 Task: Export files in High Quality
Action: Mouse moved to (1330, 20)
Screenshot: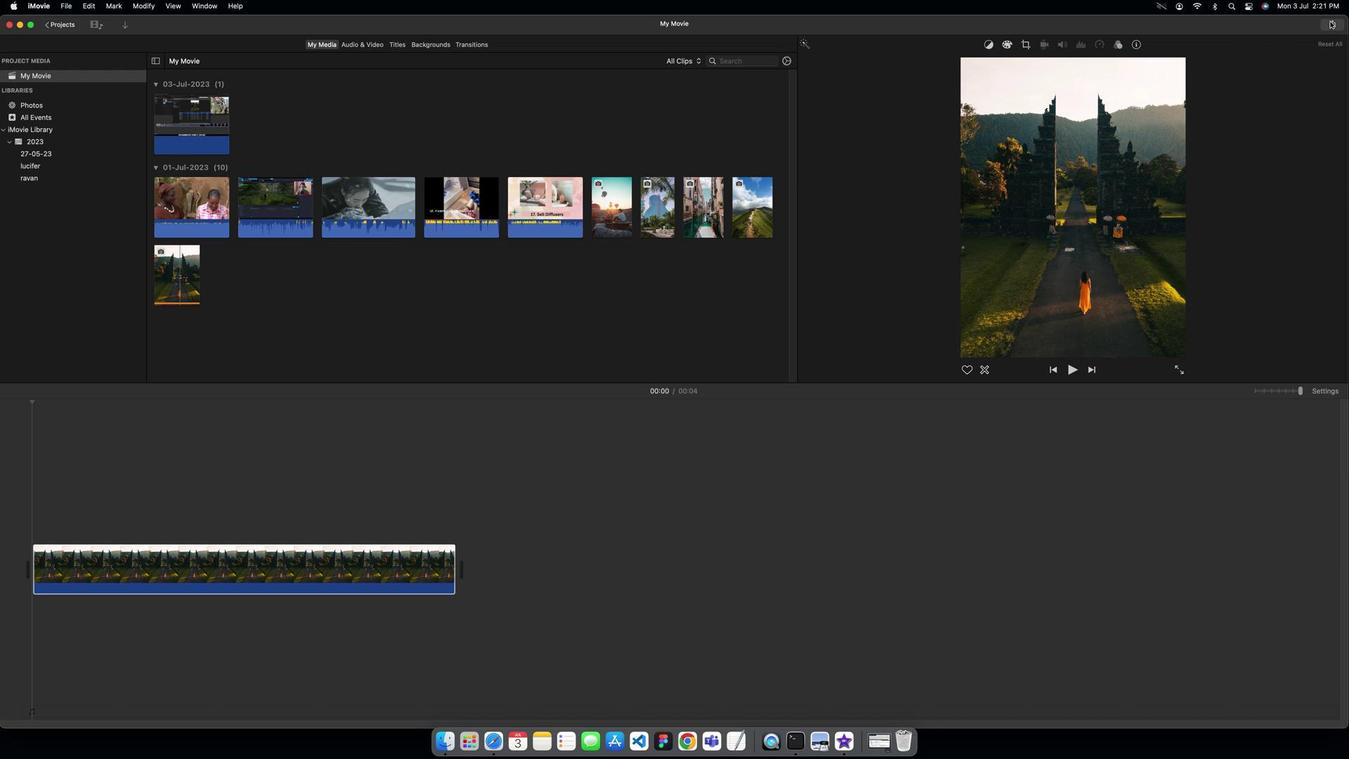 
Action: Mouse pressed left at (1330, 20)
Screenshot: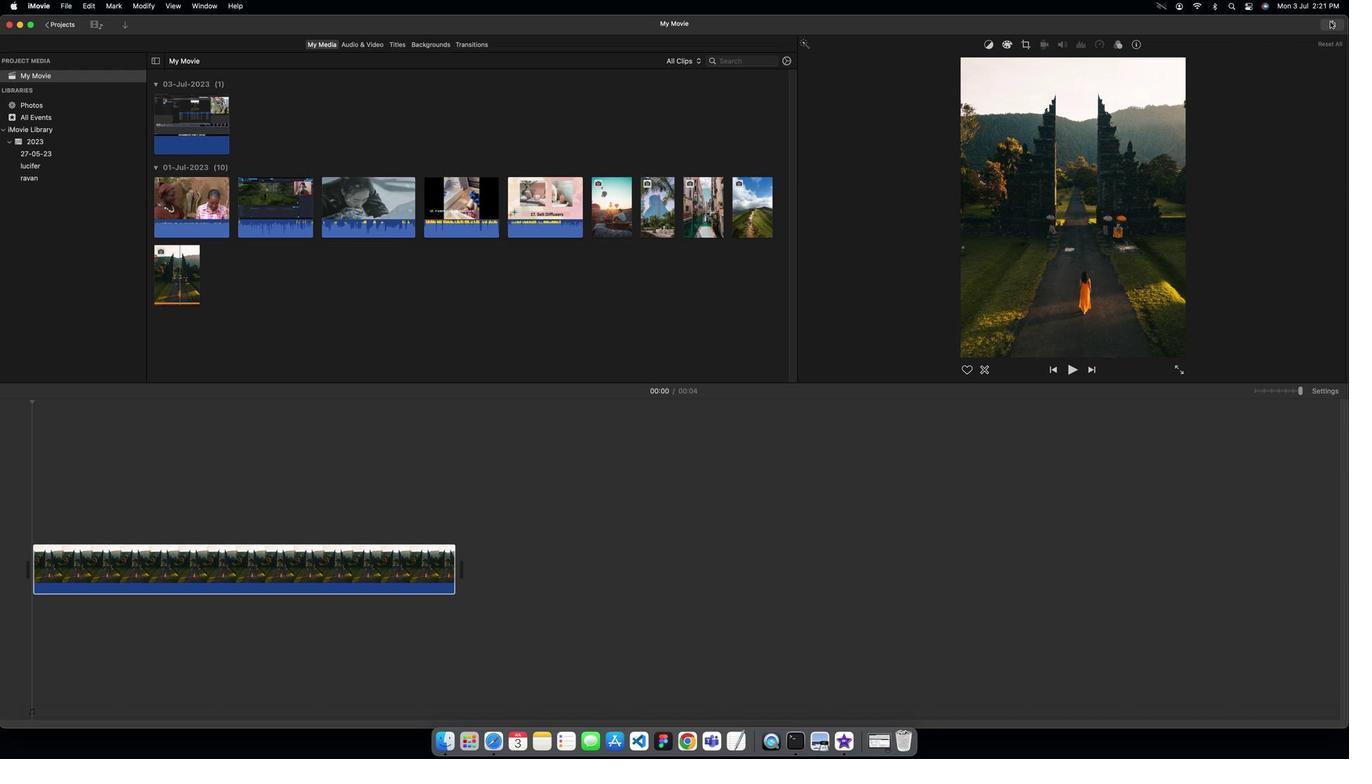 
Action: Mouse moved to (1312, 111)
Screenshot: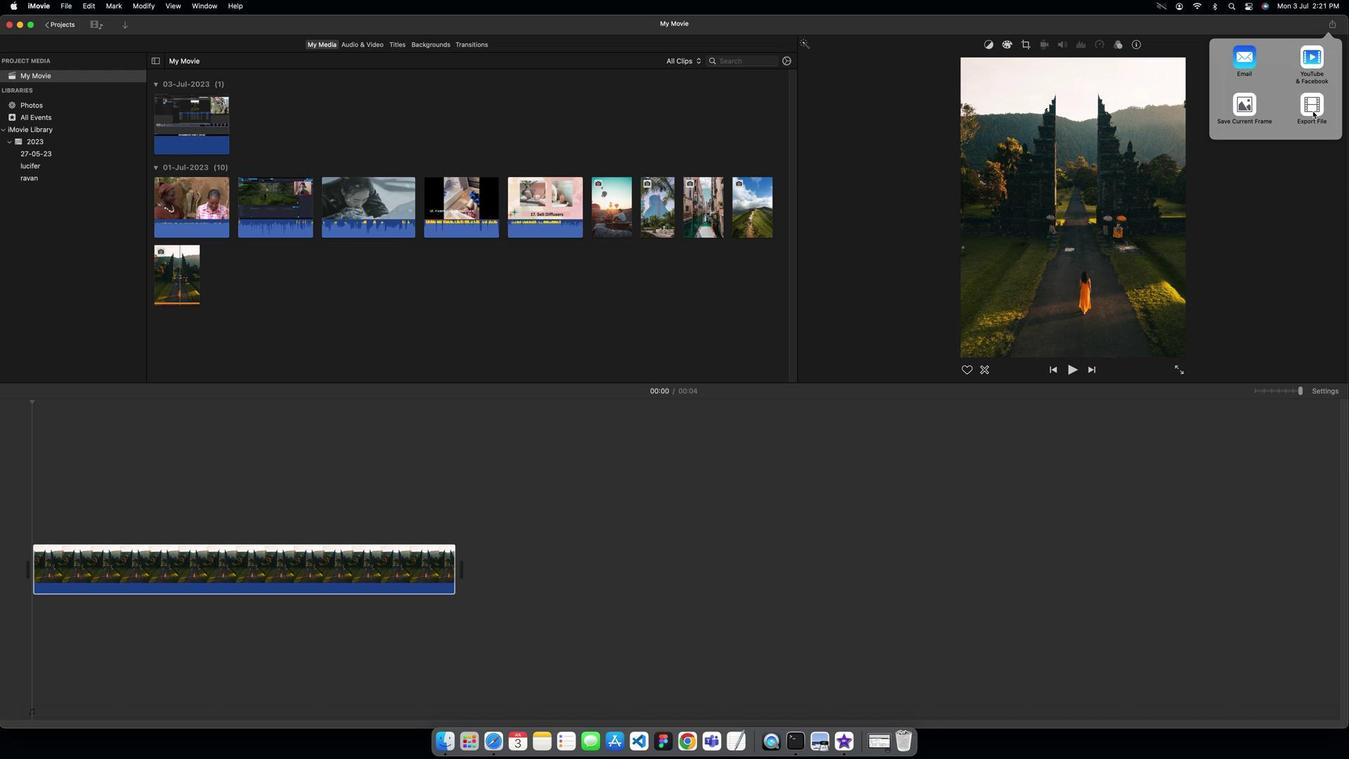 
Action: Mouse pressed left at (1312, 111)
Screenshot: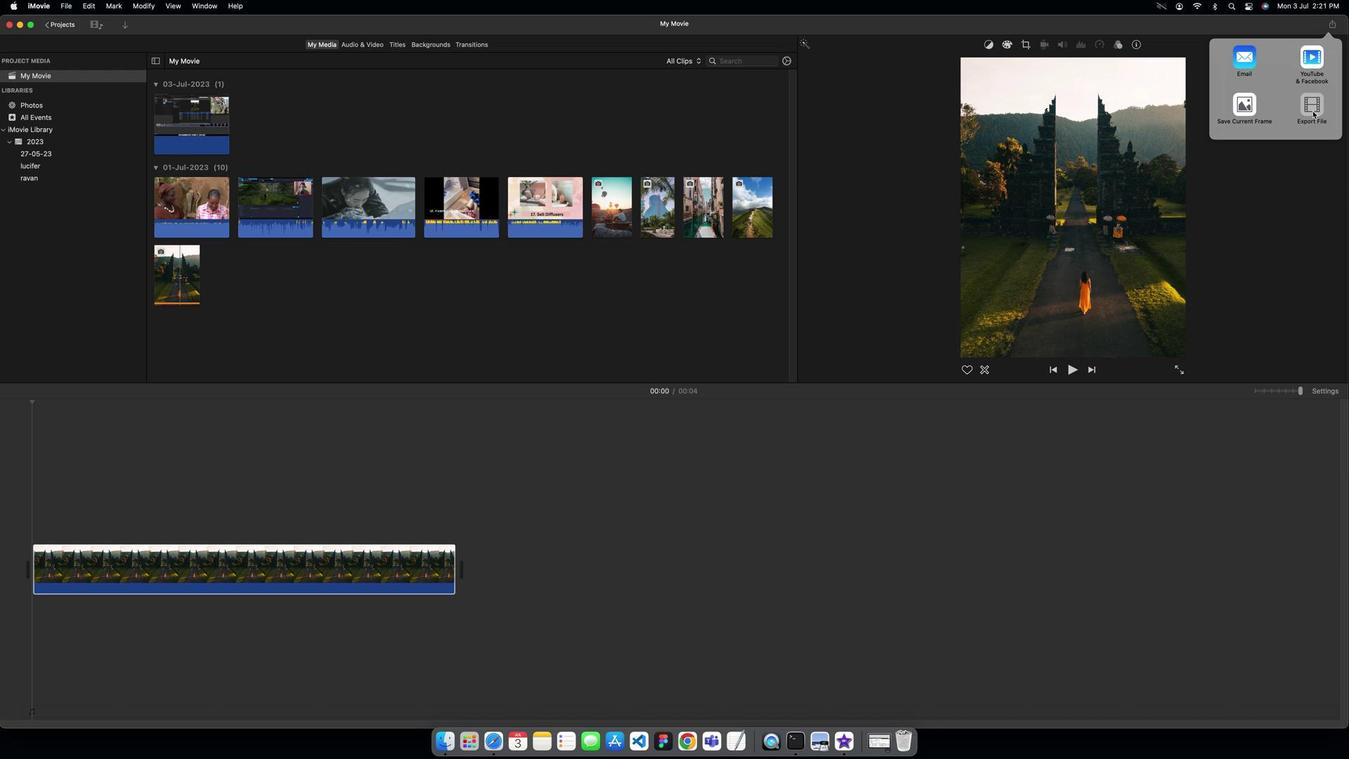 
Action: Mouse moved to (747, 224)
Screenshot: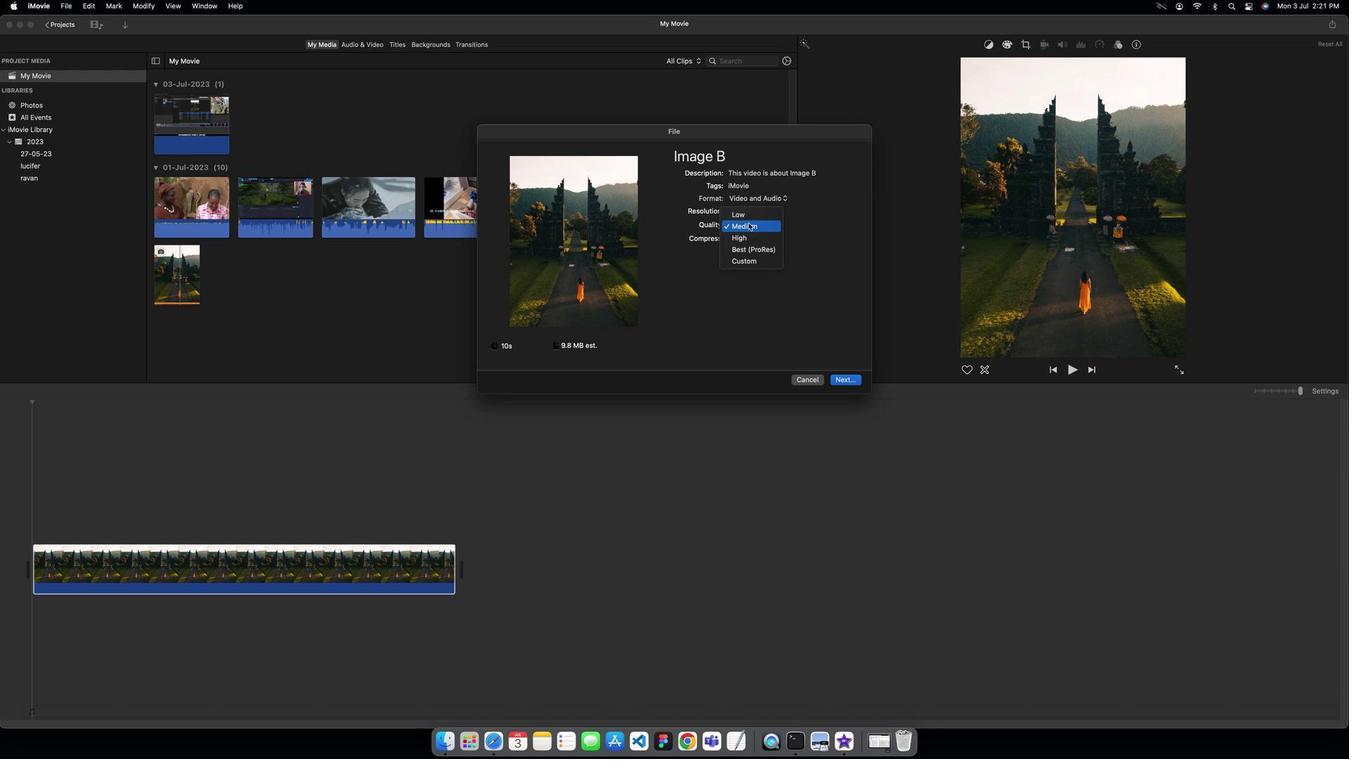 
Action: Mouse pressed left at (747, 224)
Screenshot: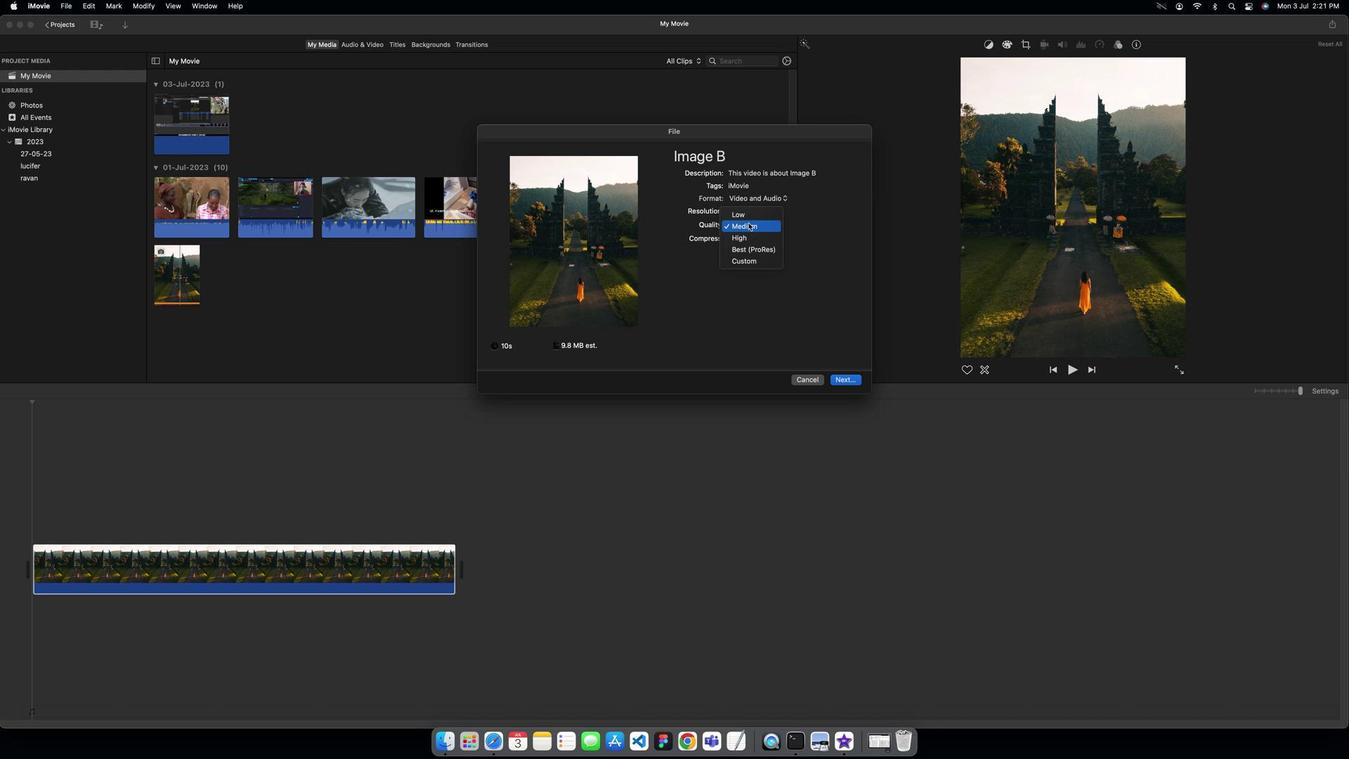 
Action: Mouse moved to (745, 239)
Screenshot: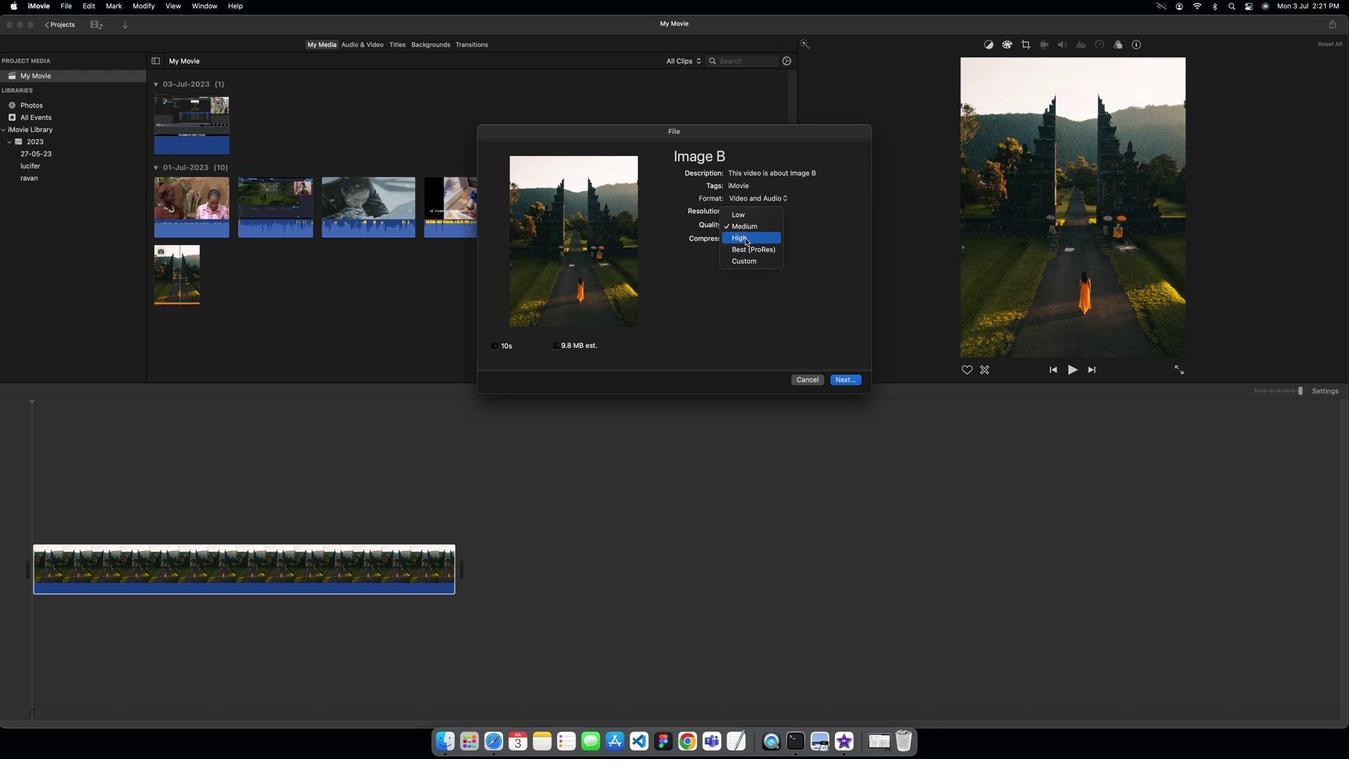 
Action: Mouse pressed left at (745, 239)
Screenshot: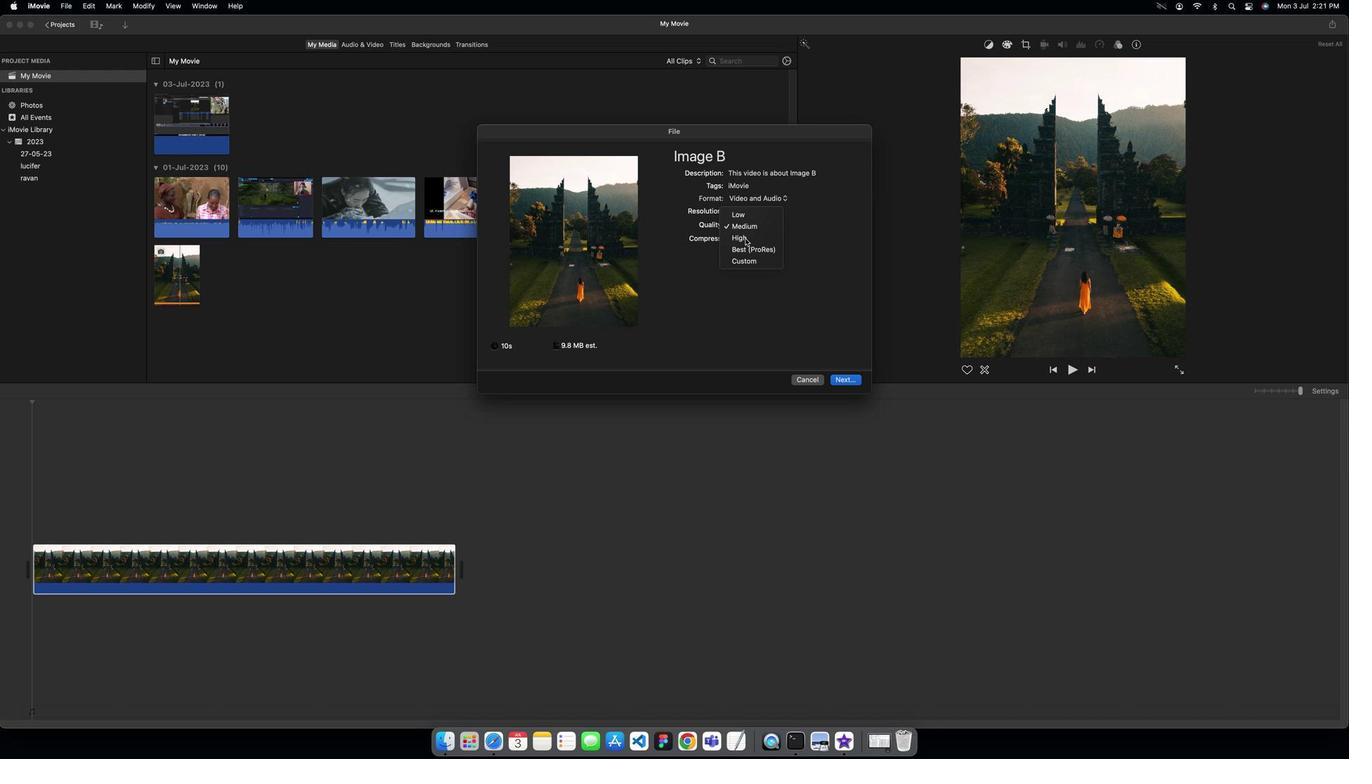 
Action: Mouse moved to (835, 382)
Screenshot: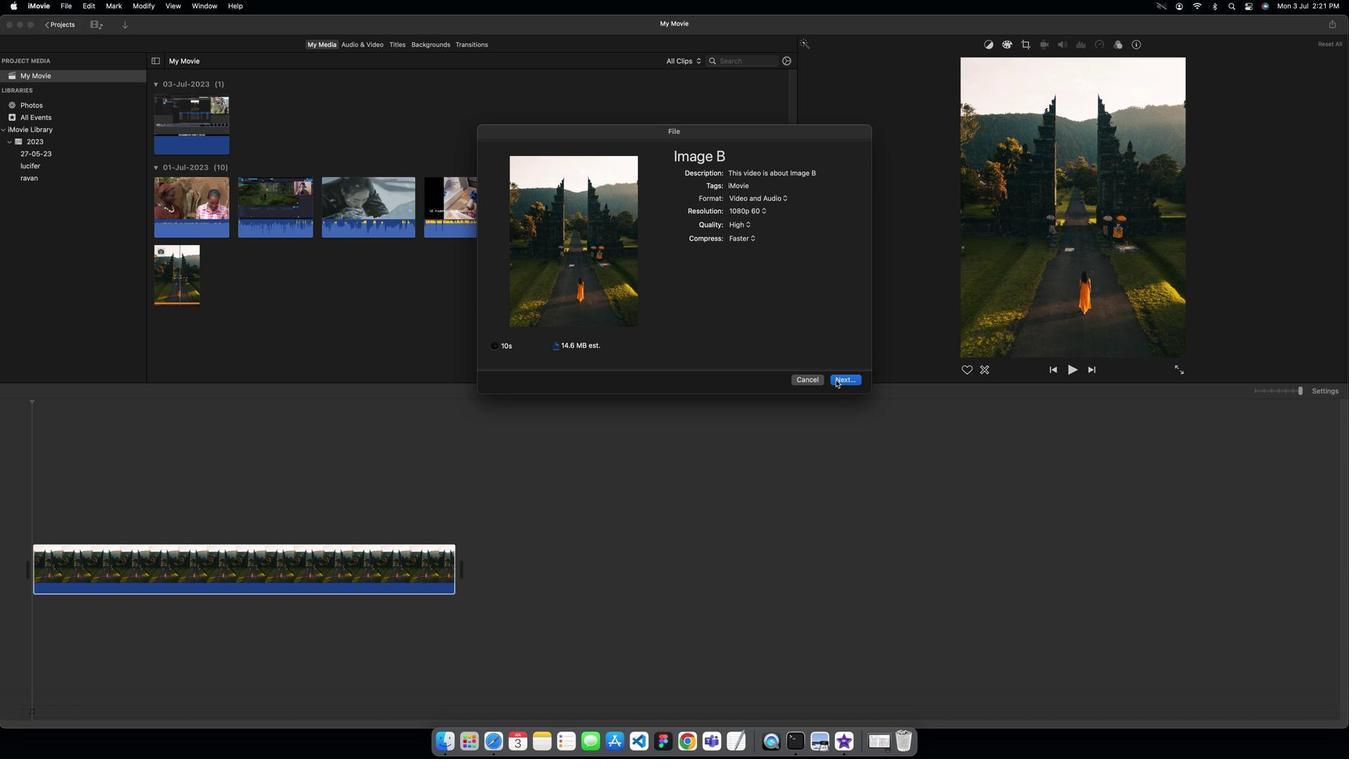 
Action: Mouse pressed left at (835, 382)
Screenshot: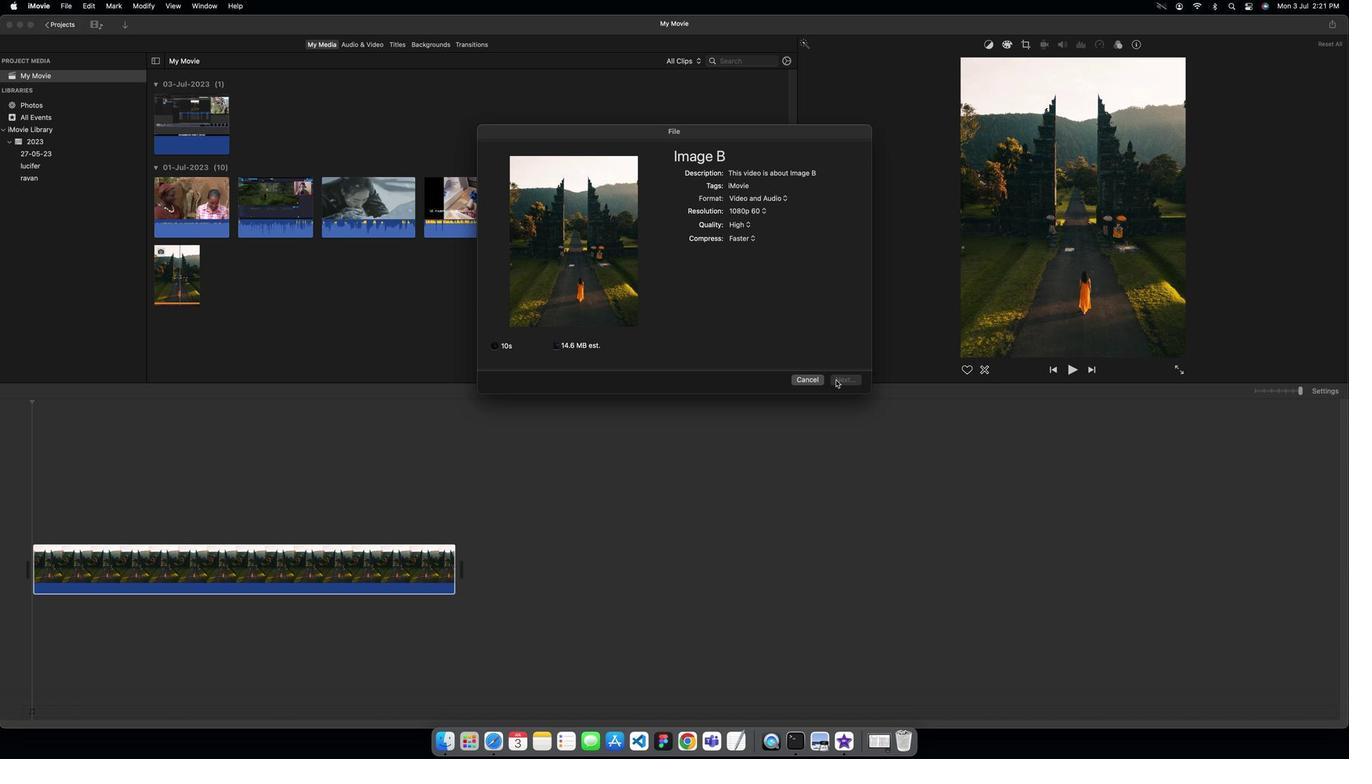 
Action: Mouse moved to (737, 283)
Screenshot: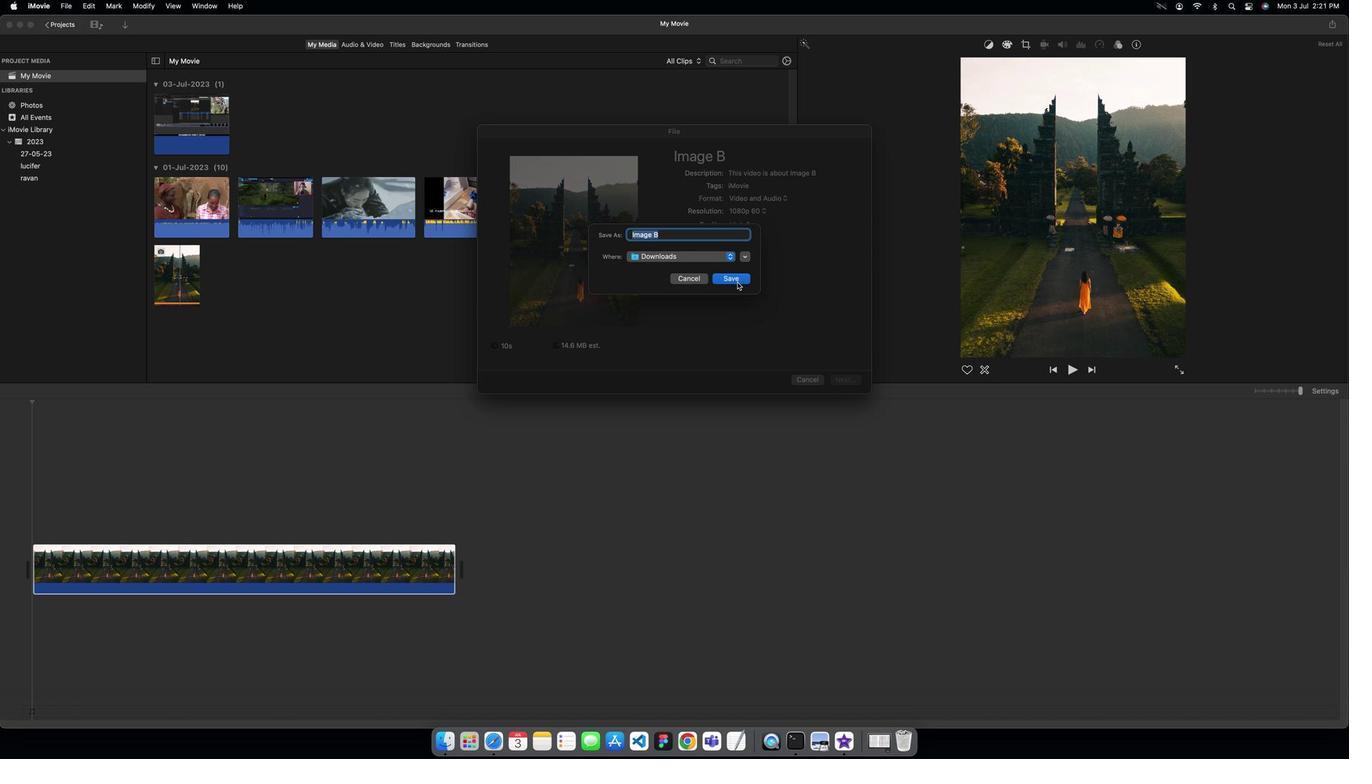 
Action: Mouse pressed left at (737, 283)
Screenshot: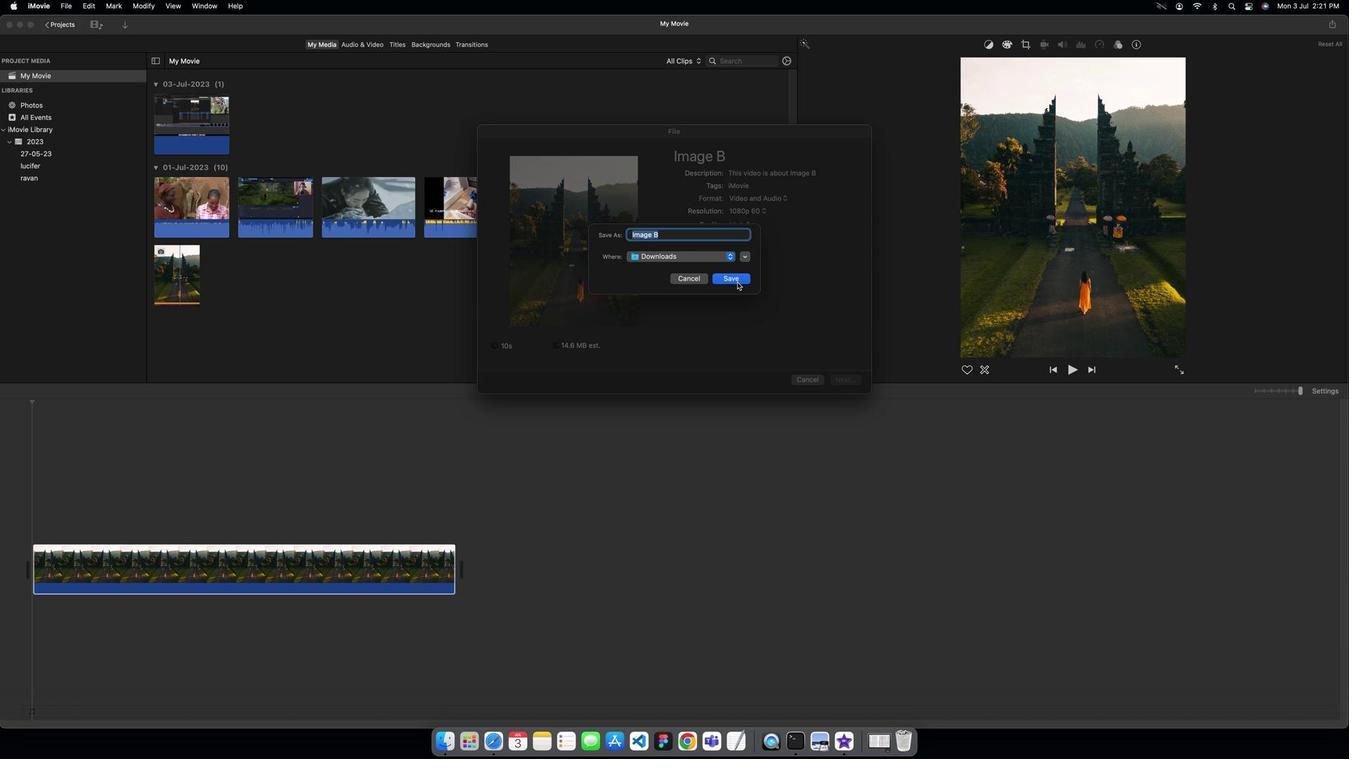 
